 Task: Set the default behaviour for Window Management permission to "Don't allow sites to manage windows on all your displays".
Action: Mouse moved to (1175, 29)
Screenshot: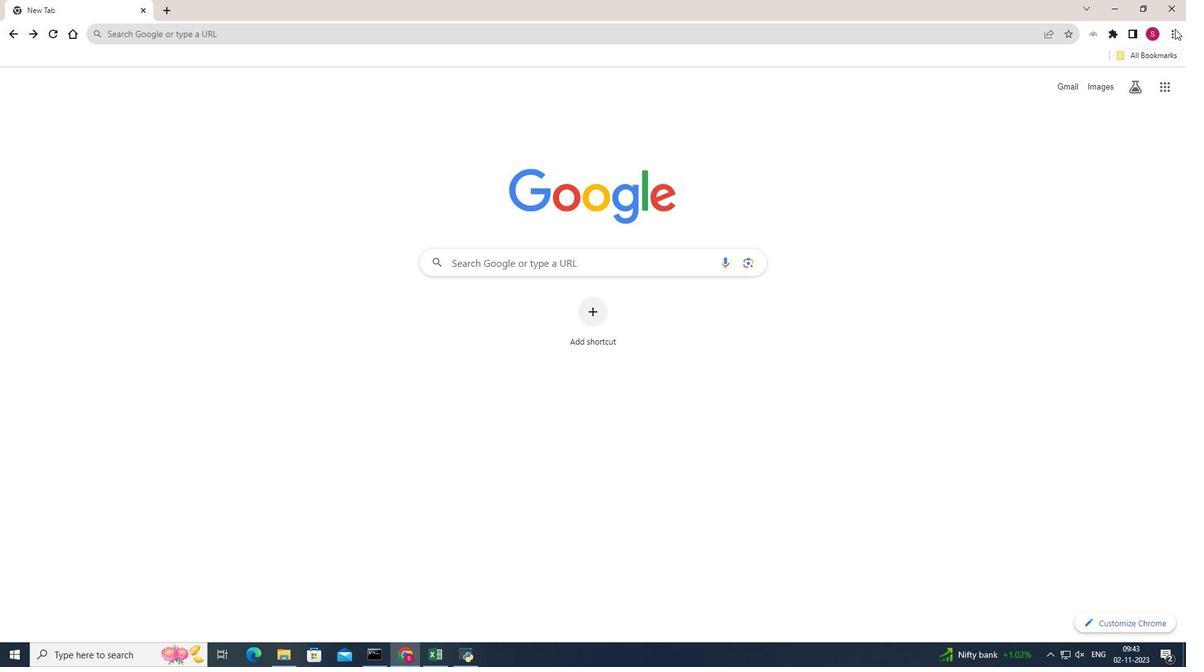
Action: Mouse pressed left at (1175, 29)
Screenshot: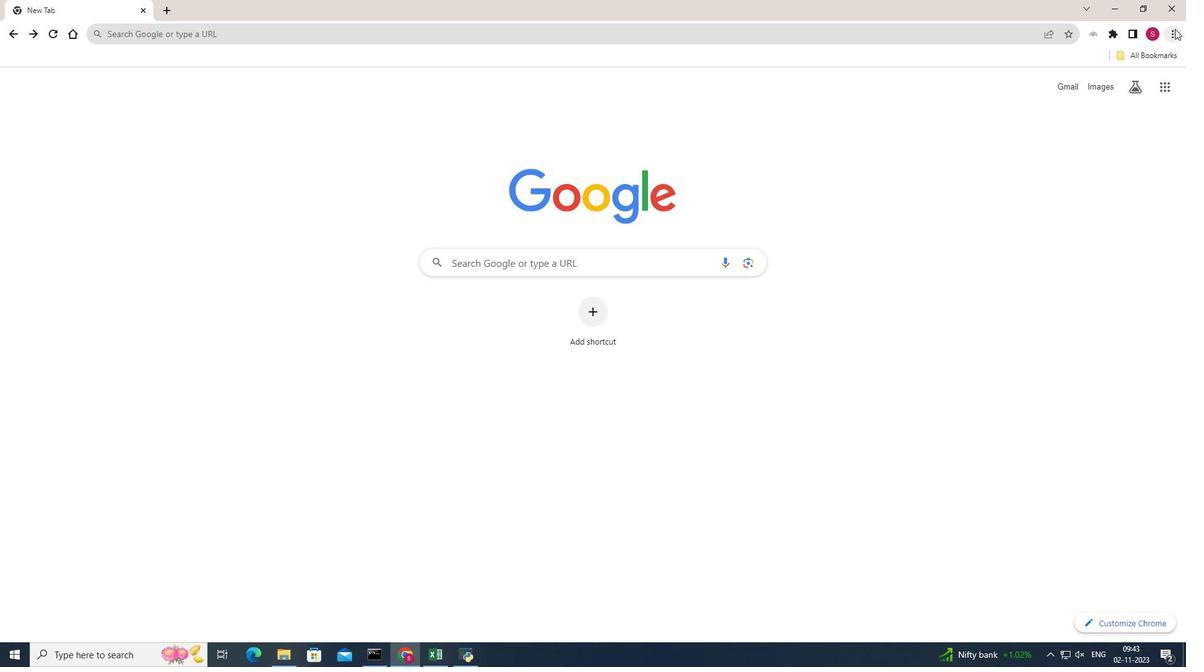 
Action: Mouse moved to (1073, 257)
Screenshot: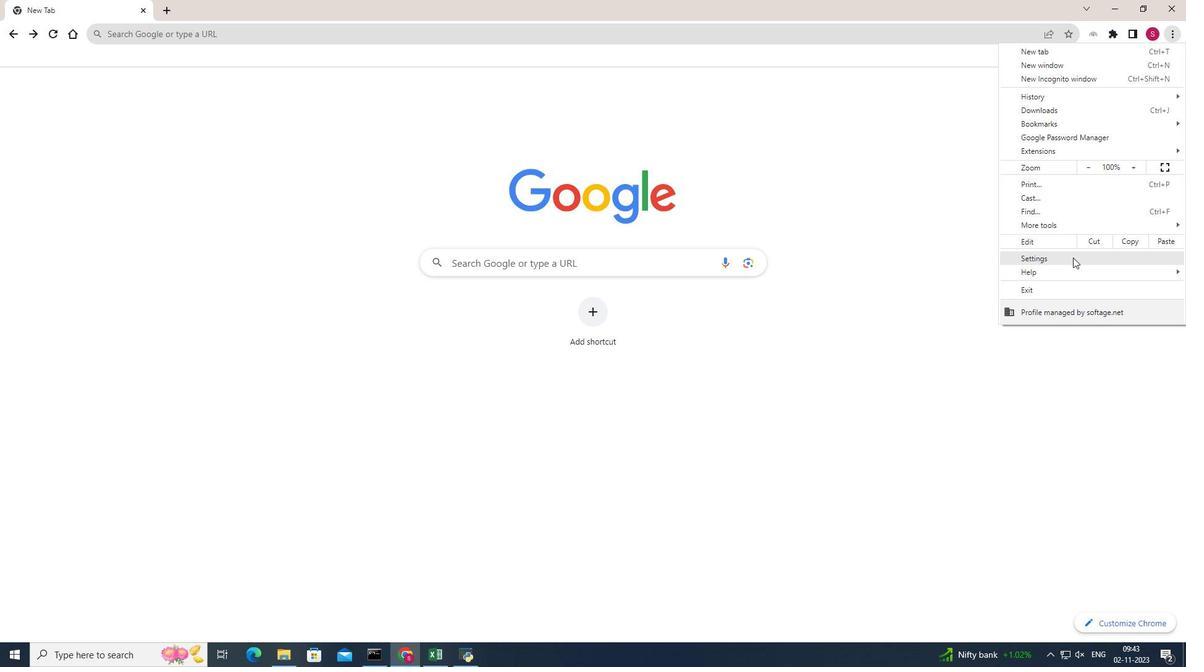 
Action: Mouse pressed left at (1073, 257)
Screenshot: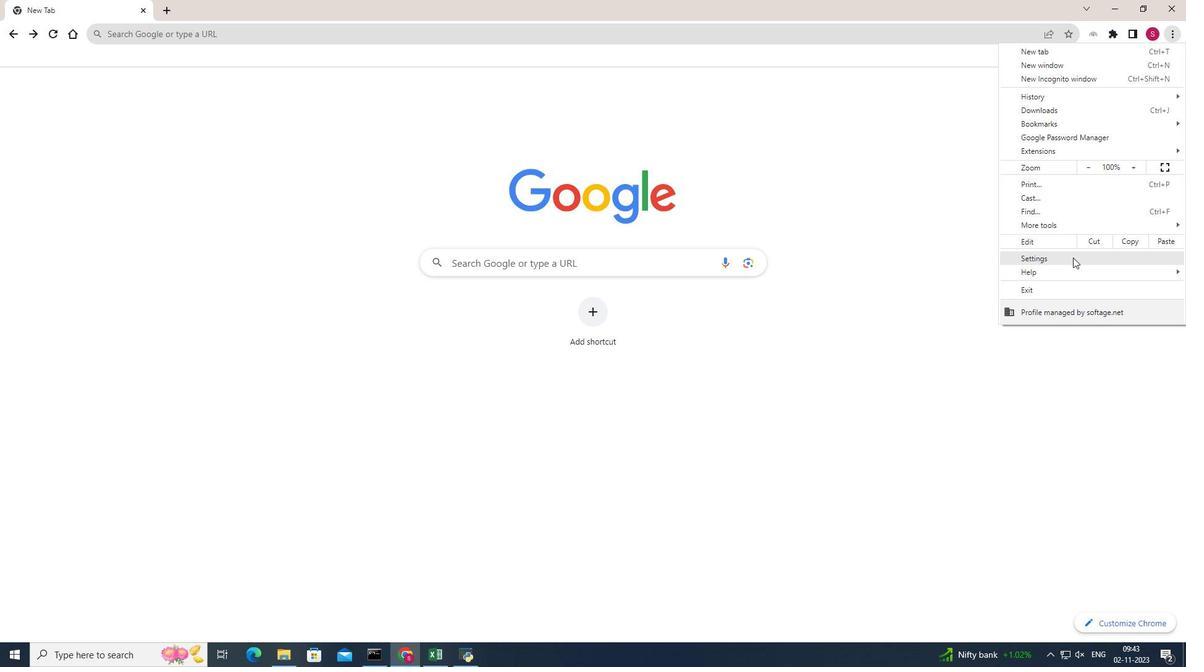 
Action: Mouse moved to (63, 139)
Screenshot: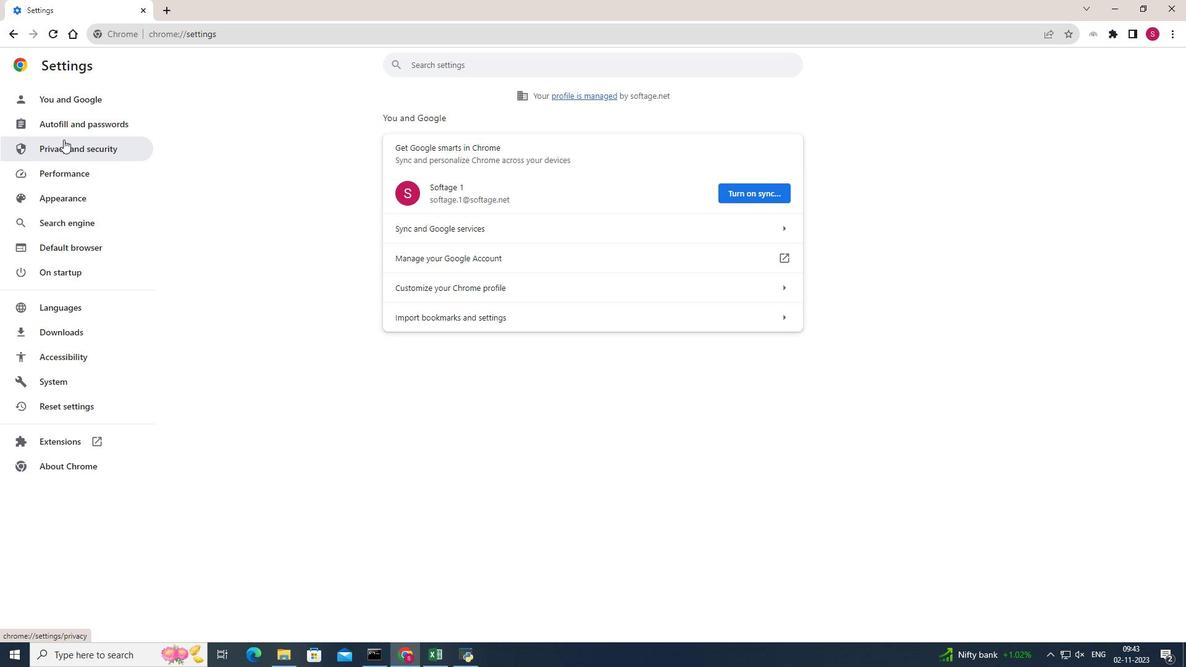 
Action: Mouse pressed left at (63, 139)
Screenshot: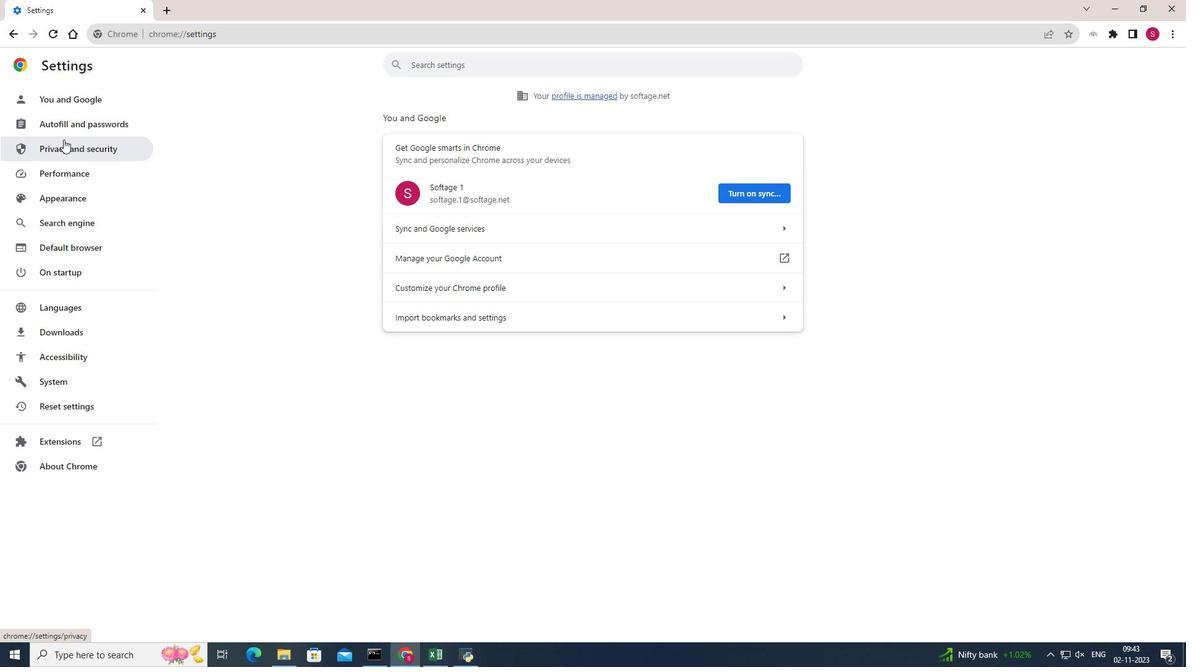 
Action: Mouse moved to (660, 396)
Screenshot: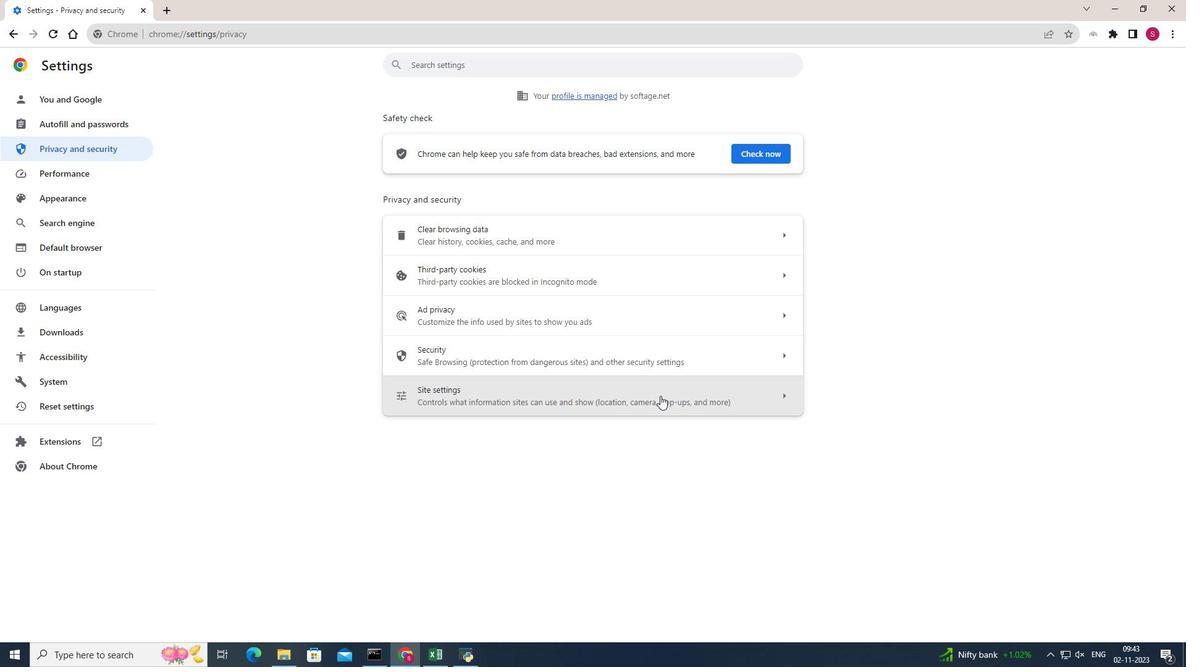 
Action: Mouse pressed left at (660, 396)
Screenshot: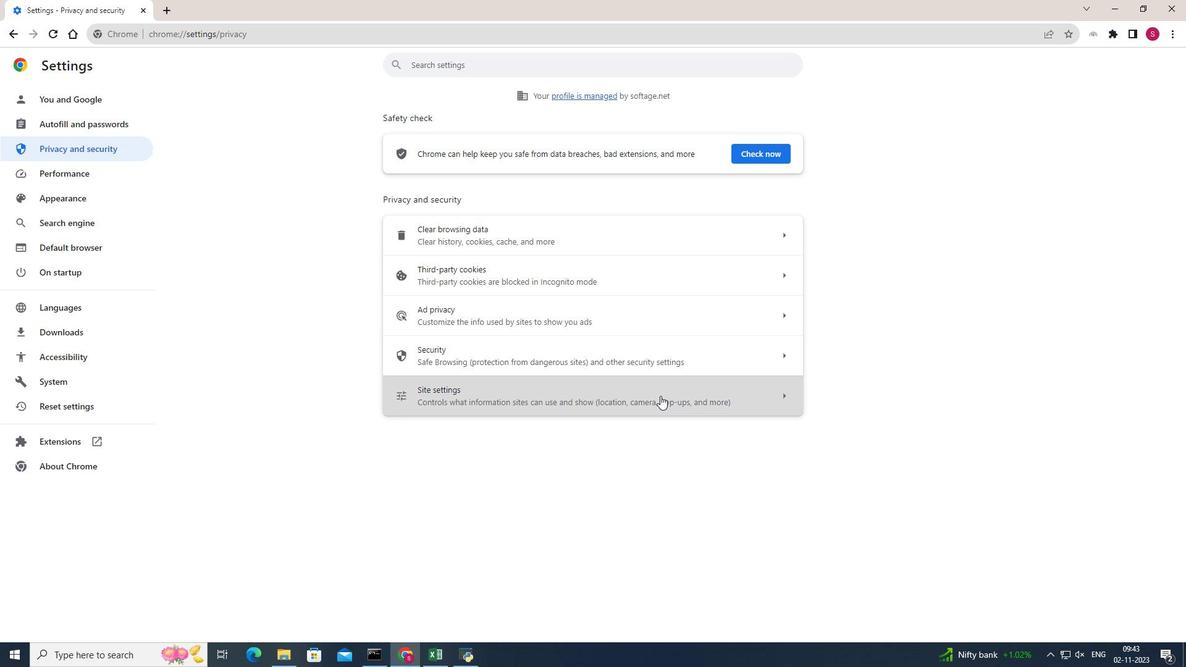 
Action: Mouse scrolled (660, 395) with delta (0, 0)
Screenshot: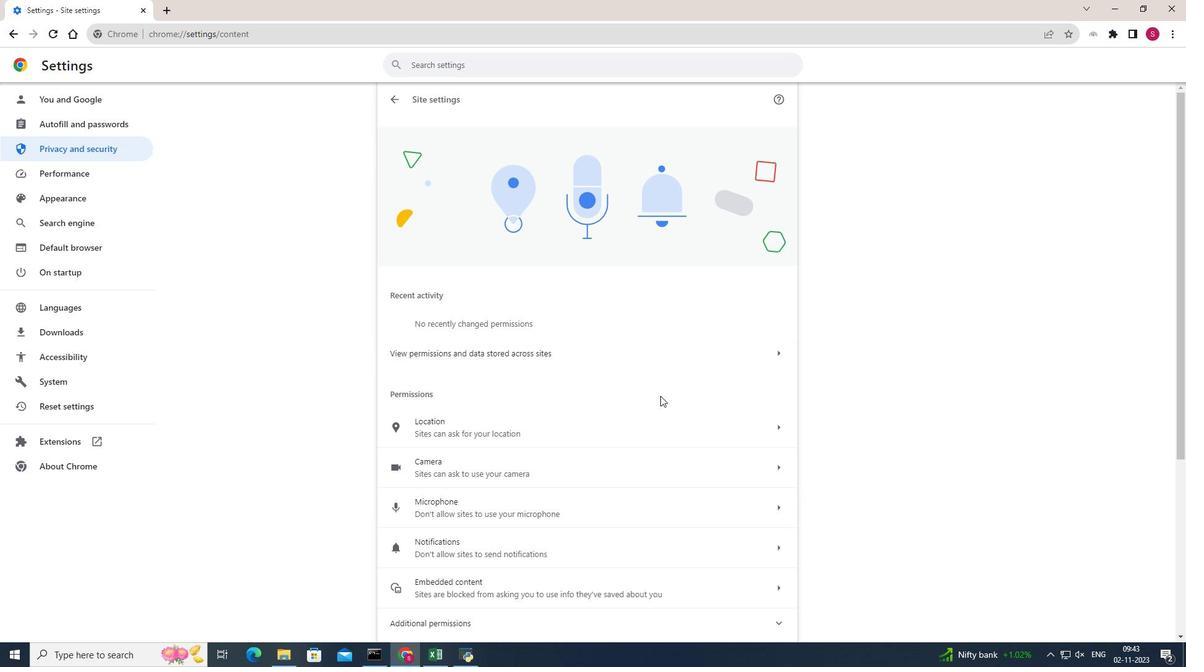 
Action: Mouse scrolled (660, 395) with delta (0, 0)
Screenshot: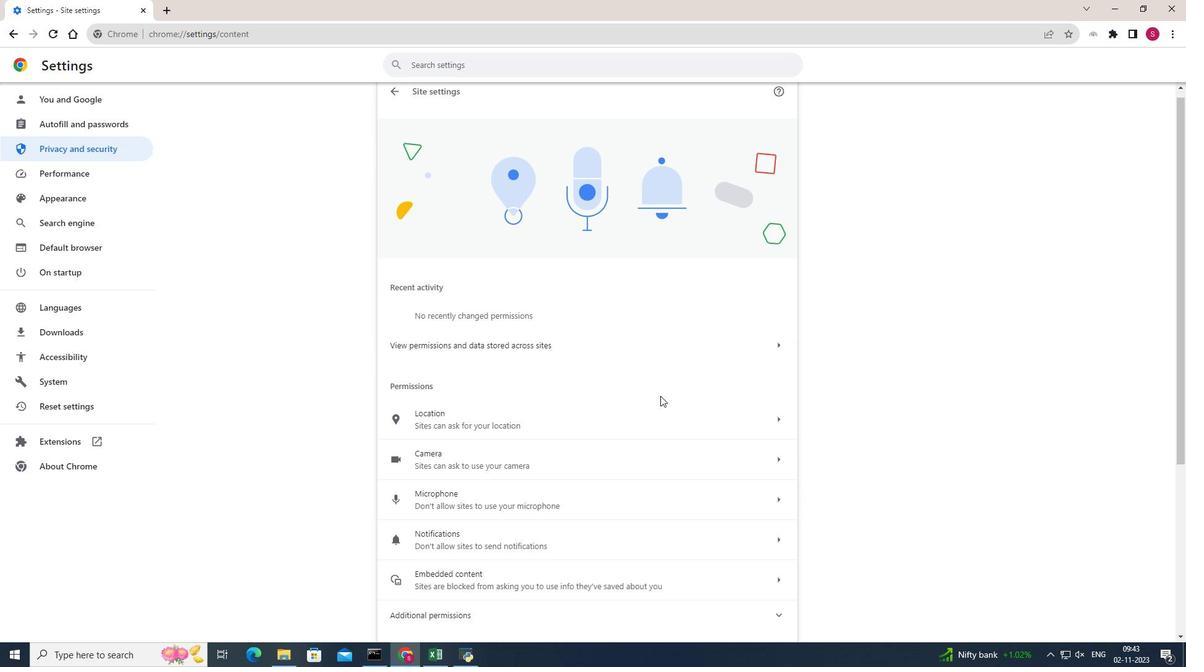 
Action: Mouse scrolled (660, 395) with delta (0, 0)
Screenshot: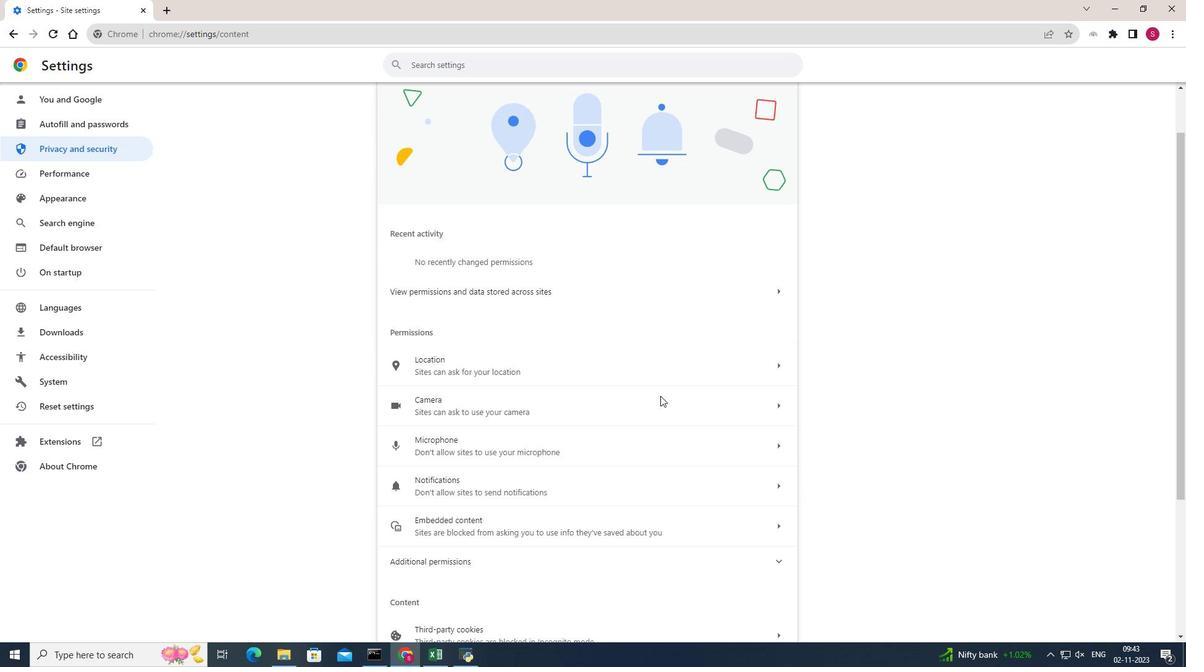 
Action: Mouse scrolled (660, 395) with delta (0, 0)
Screenshot: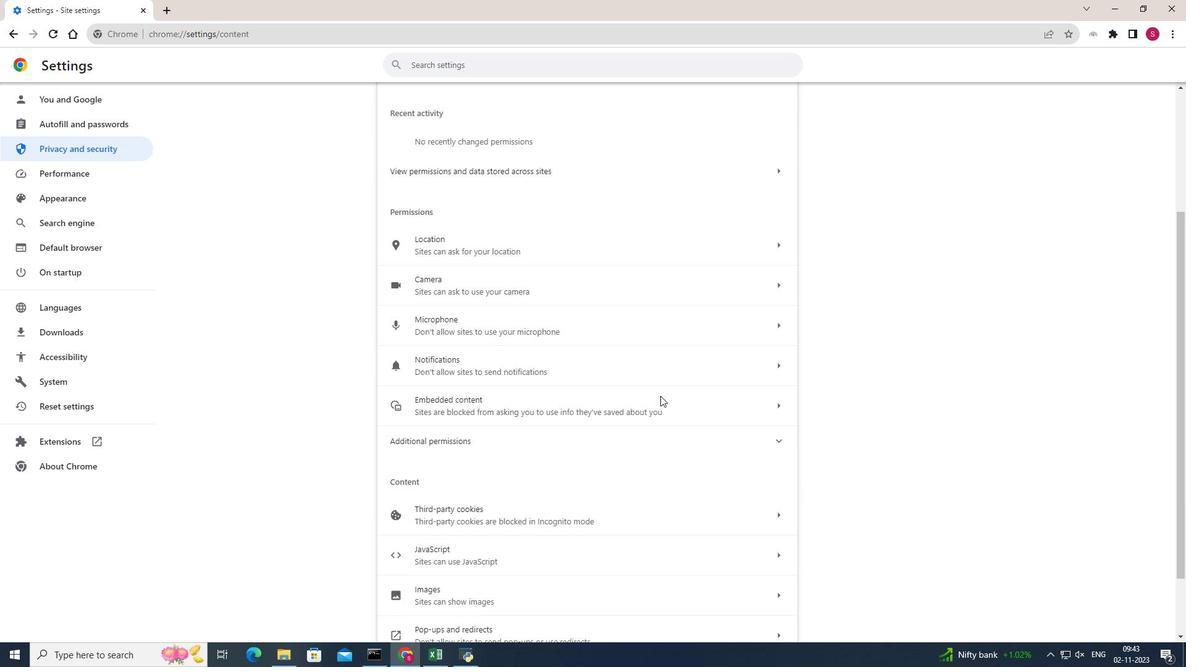 
Action: Mouse moved to (456, 381)
Screenshot: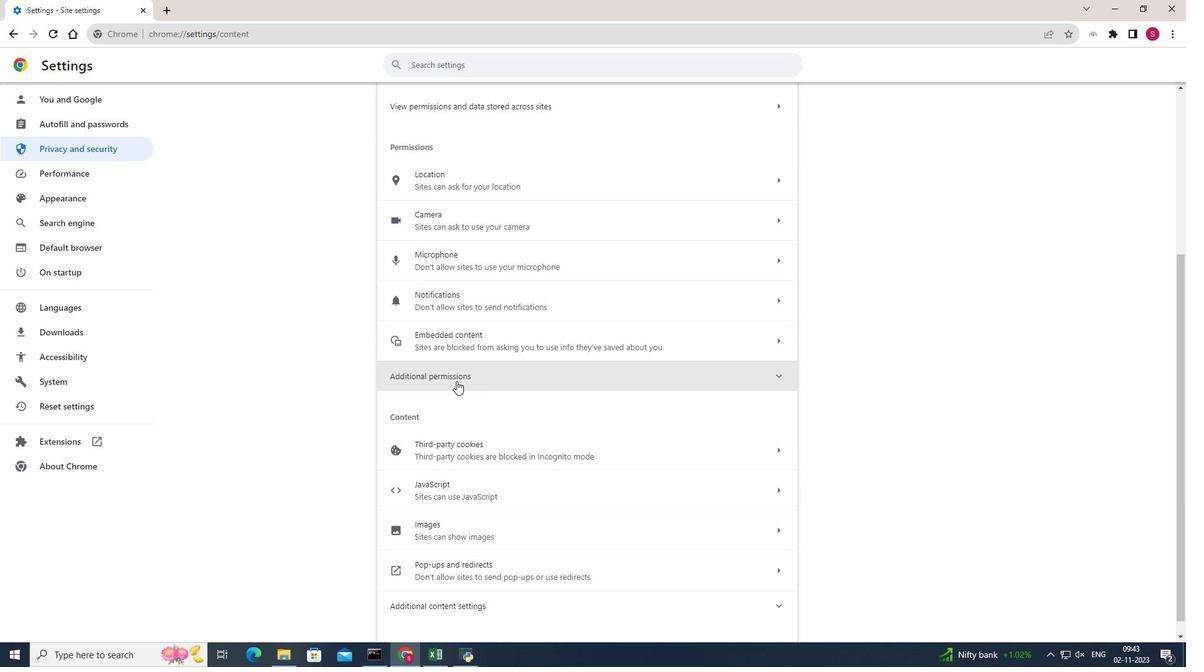 
Action: Mouse pressed left at (456, 381)
Screenshot: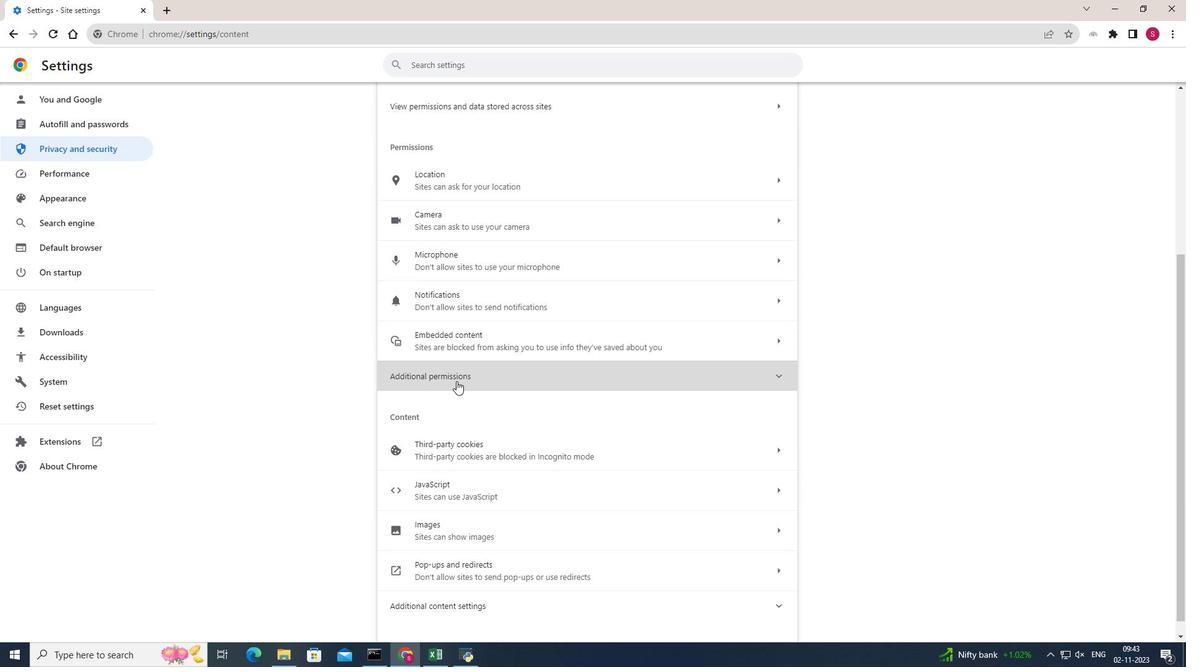 
Action: Mouse moved to (524, 371)
Screenshot: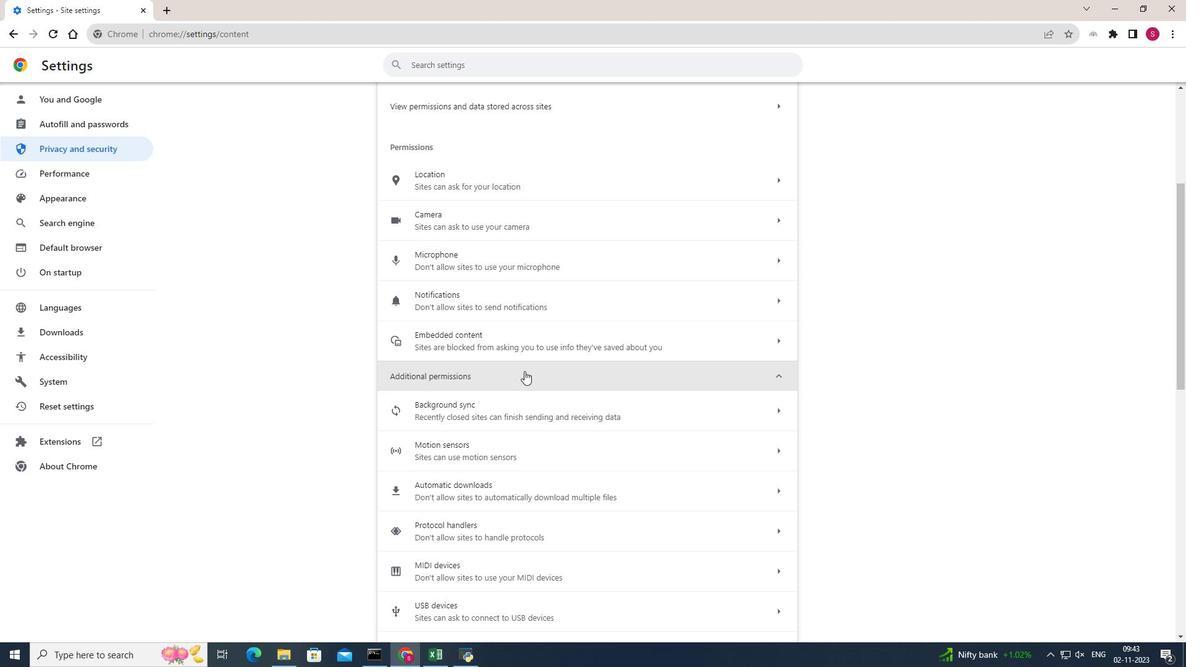 
Action: Mouse scrolled (524, 370) with delta (0, 0)
Screenshot: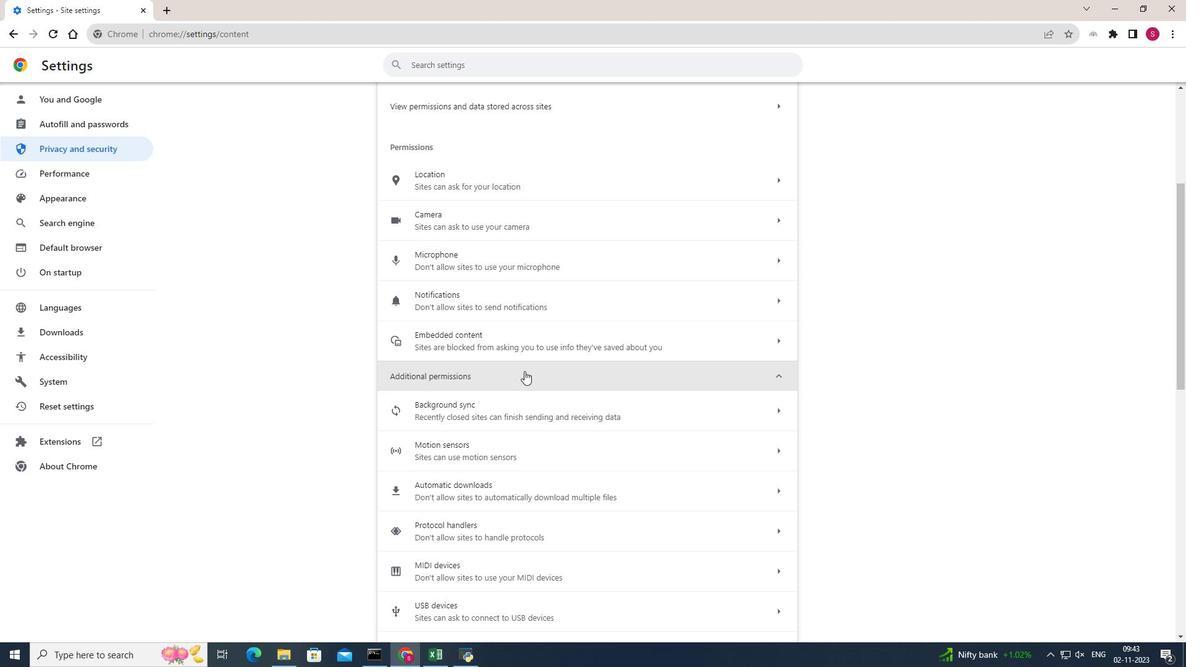 
Action: Mouse moved to (527, 371)
Screenshot: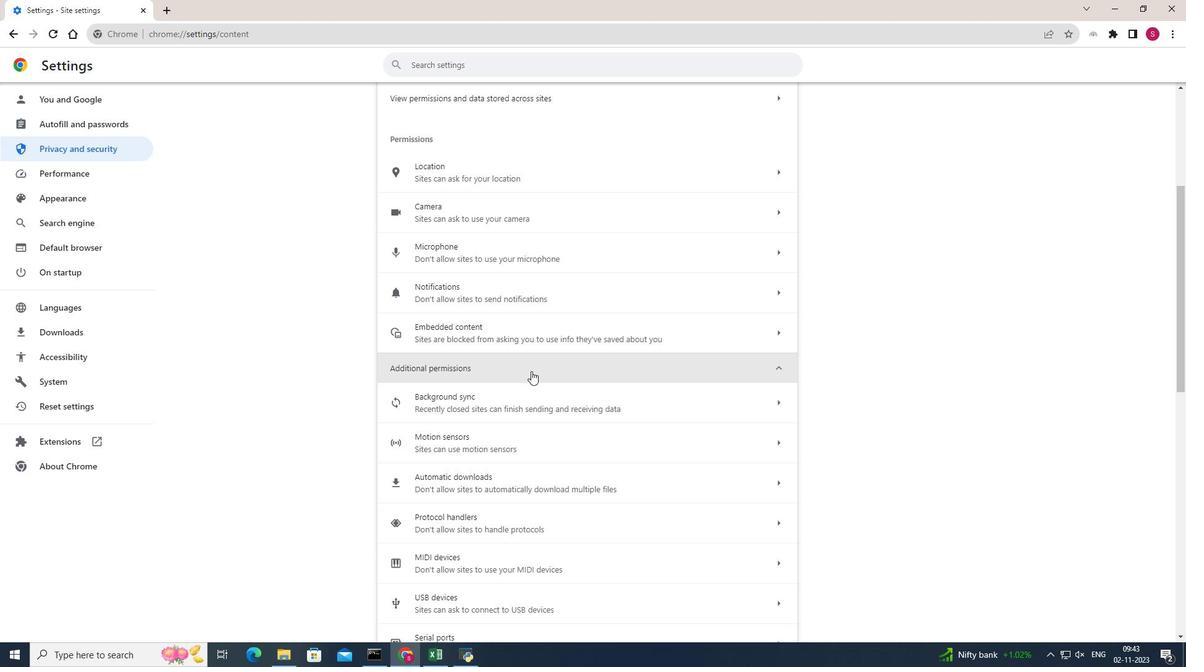 
Action: Mouse scrolled (527, 370) with delta (0, 0)
Screenshot: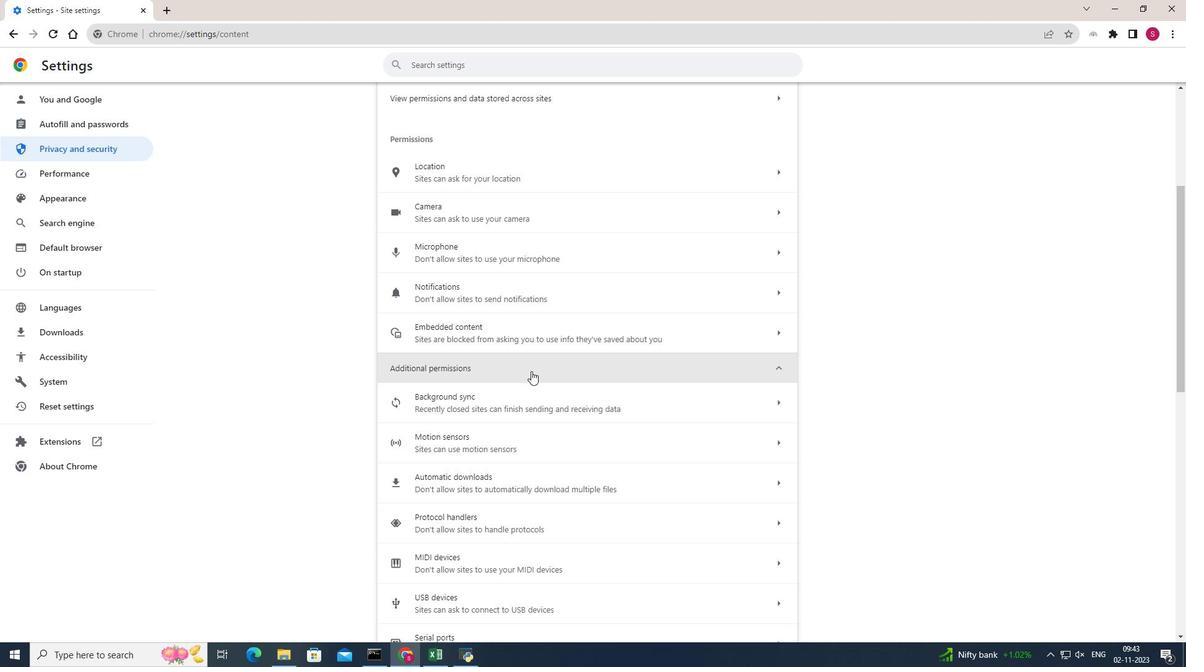 
Action: Mouse moved to (530, 371)
Screenshot: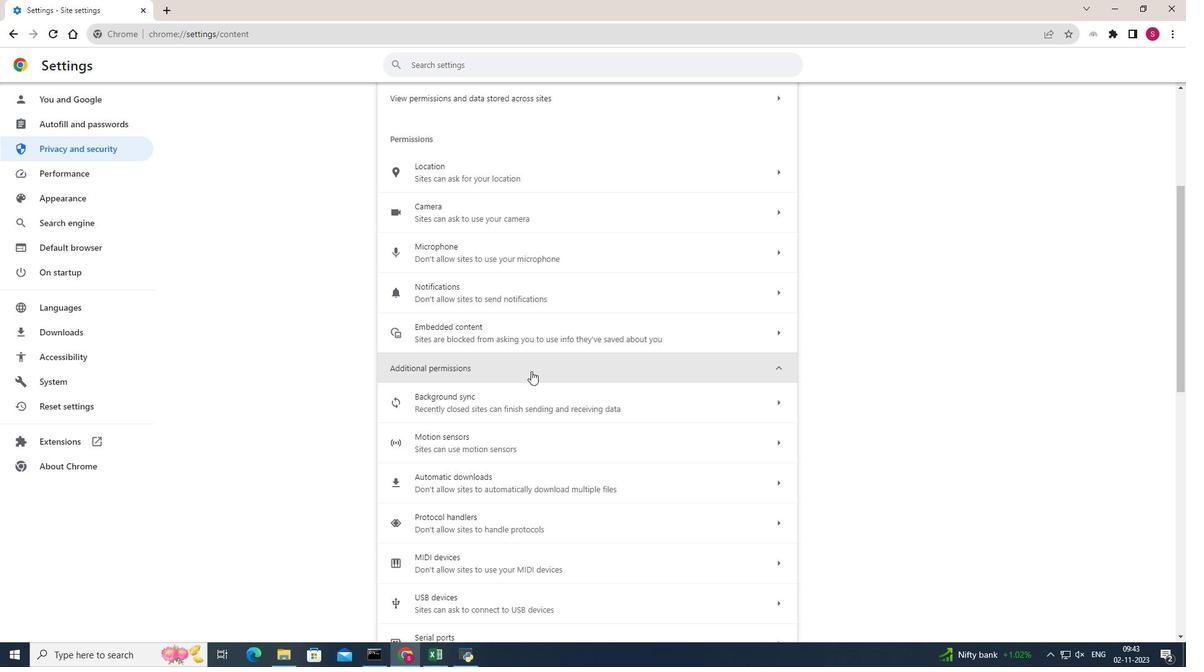 
Action: Mouse scrolled (530, 370) with delta (0, 0)
Screenshot: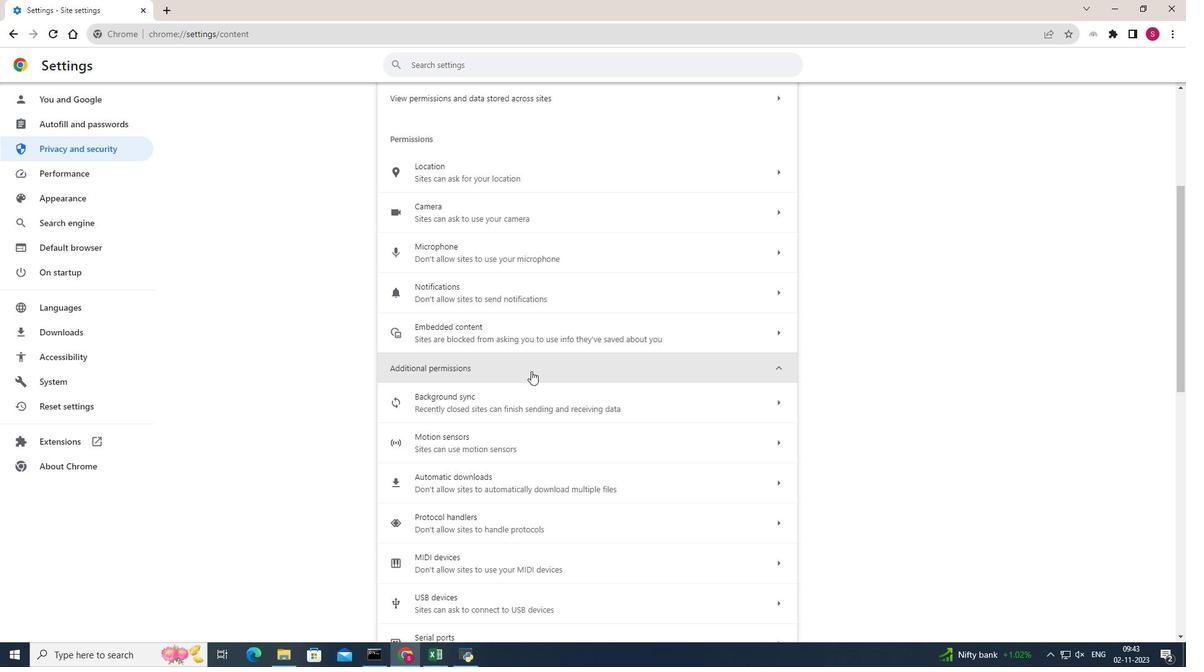 
Action: Mouse moved to (531, 371)
Screenshot: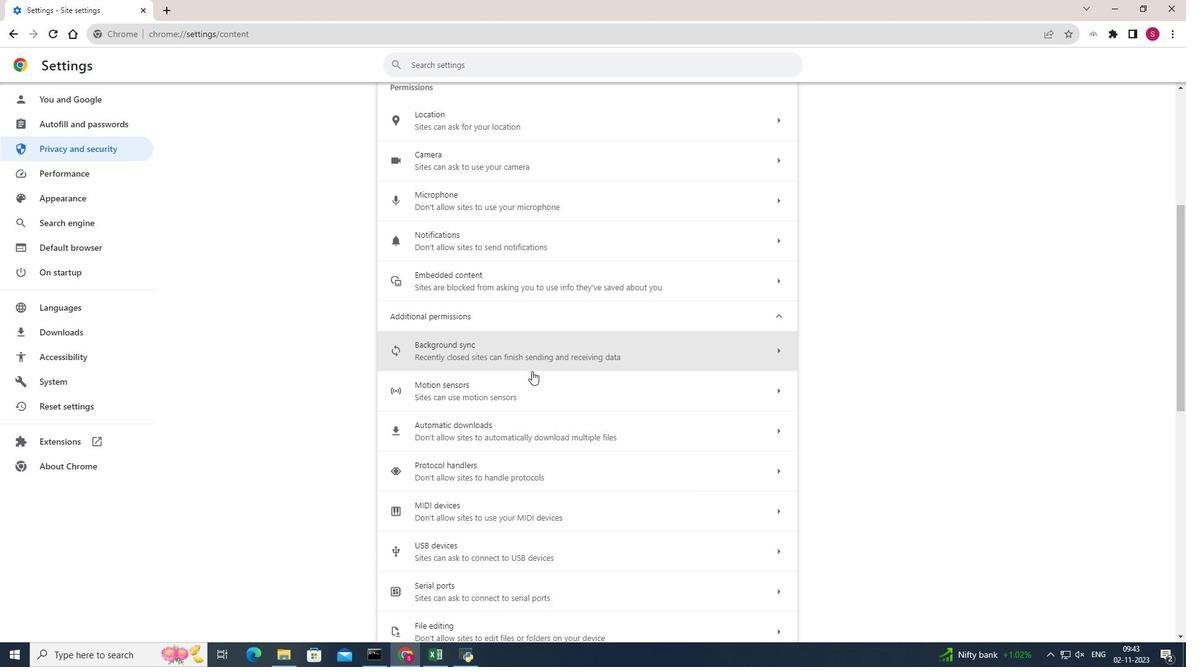 
Action: Mouse scrolled (531, 370) with delta (0, 0)
Screenshot: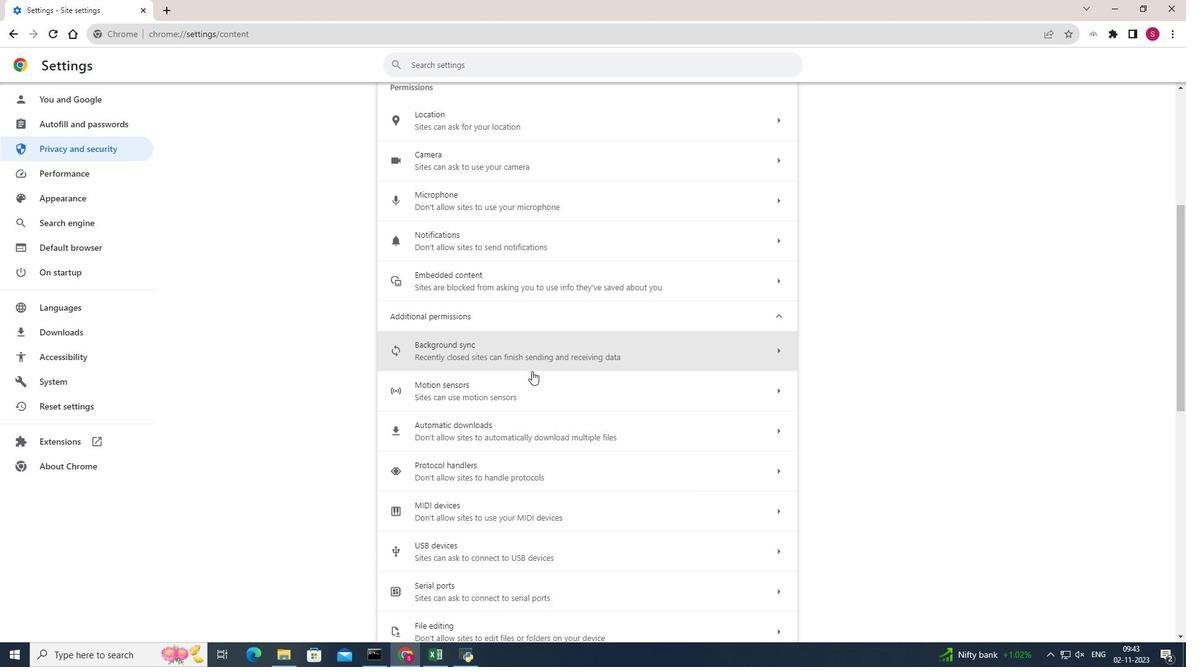 
Action: Mouse moved to (532, 371)
Screenshot: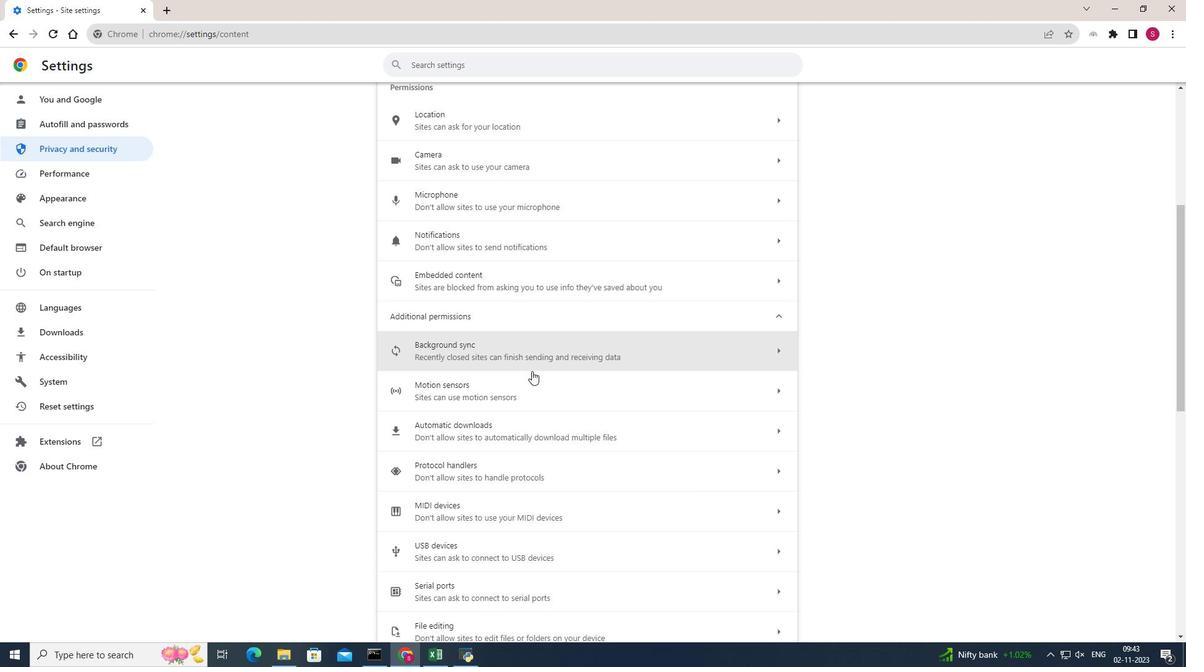 
Action: Mouse scrolled (532, 370) with delta (0, 0)
Screenshot: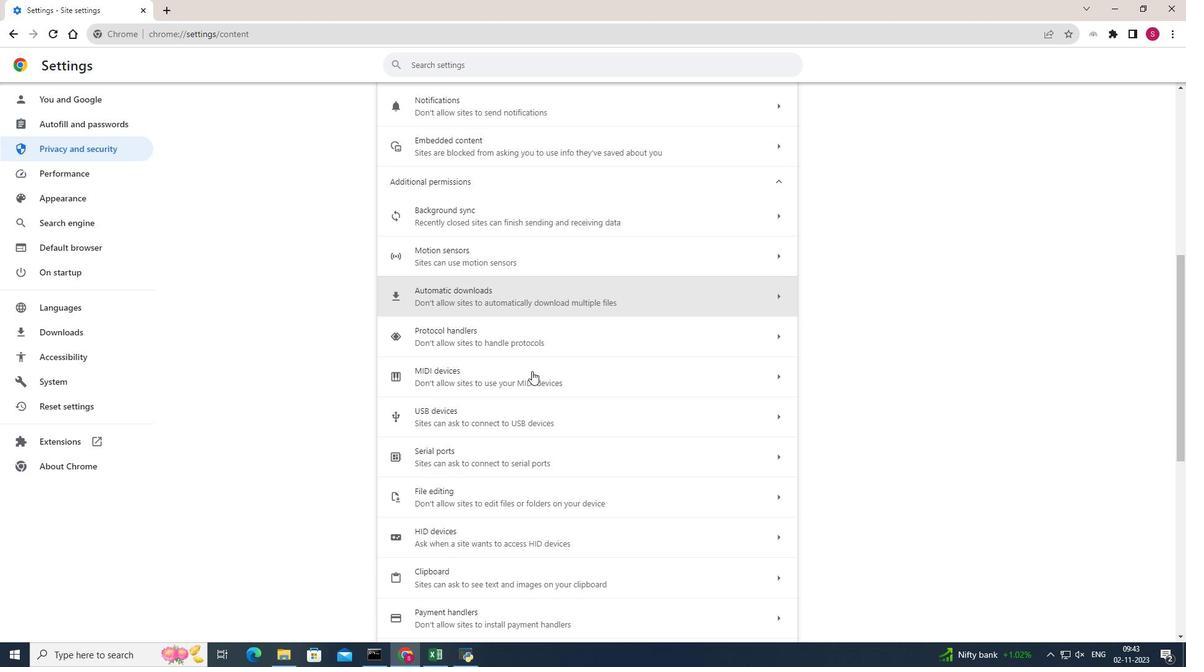 
Action: Mouse scrolled (532, 370) with delta (0, 0)
Screenshot: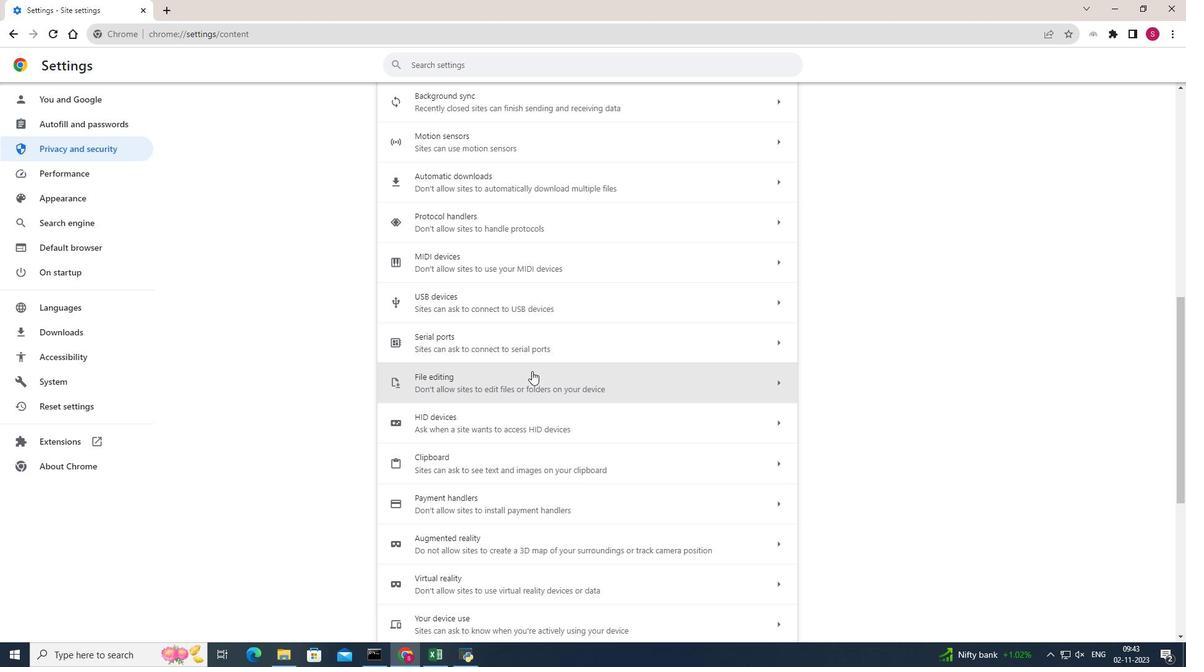 
Action: Mouse scrolled (532, 370) with delta (0, 0)
Screenshot: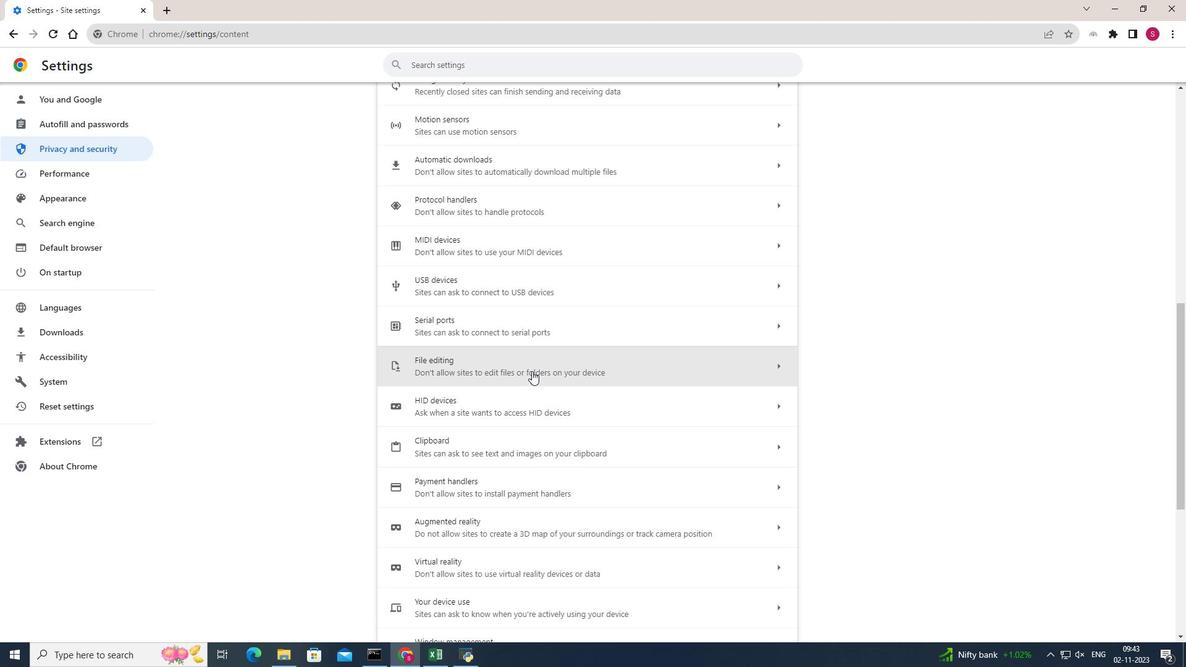 
Action: Mouse scrolled (532, 370) with delta (0, 0)
Screenshot: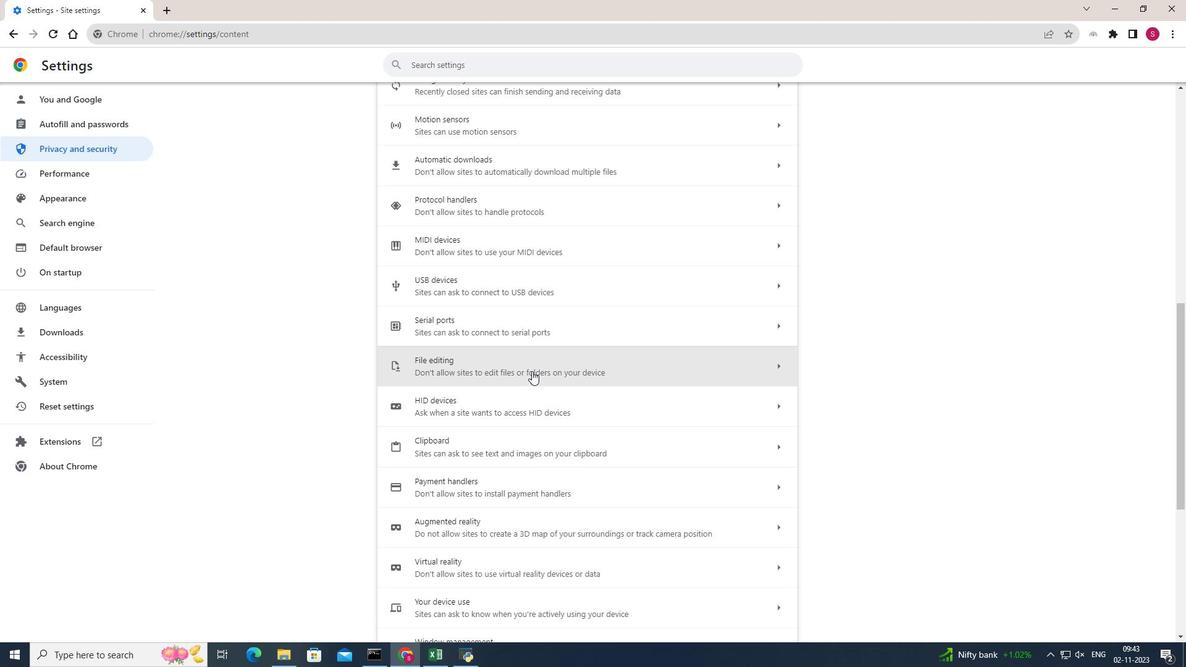 
Action: Mouse scrolled (532, 370) with delta (0, 0)
Screenshot: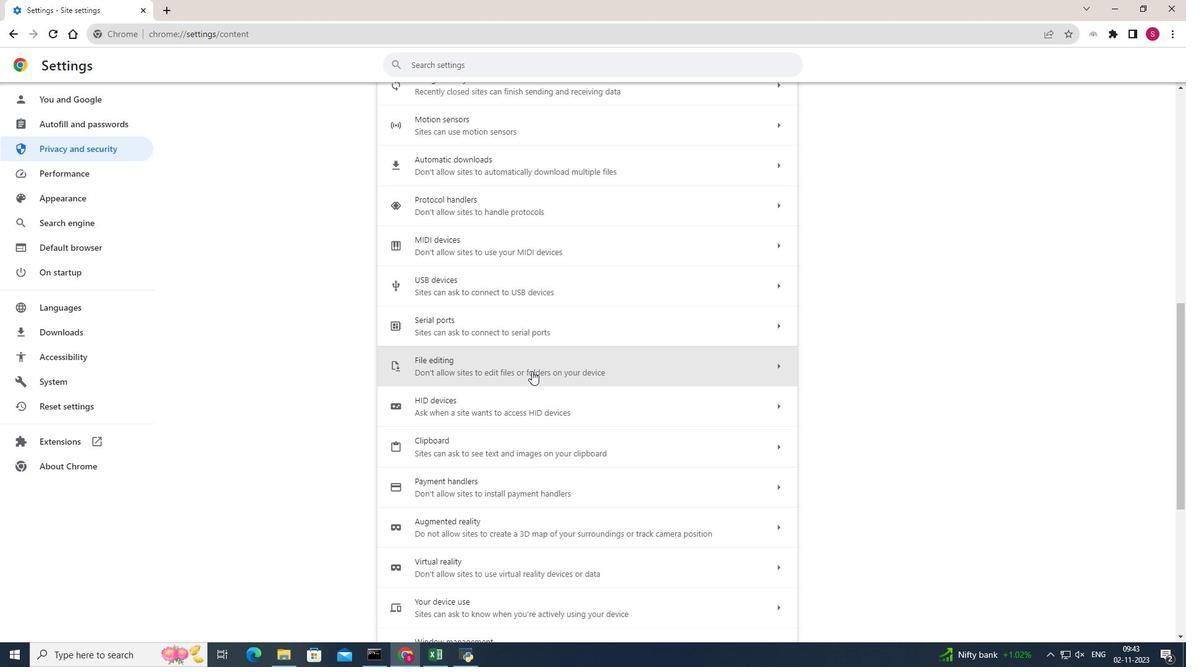 
Action: Mouse scrolled (532, 370) with delta (0, 0)
Screenshot: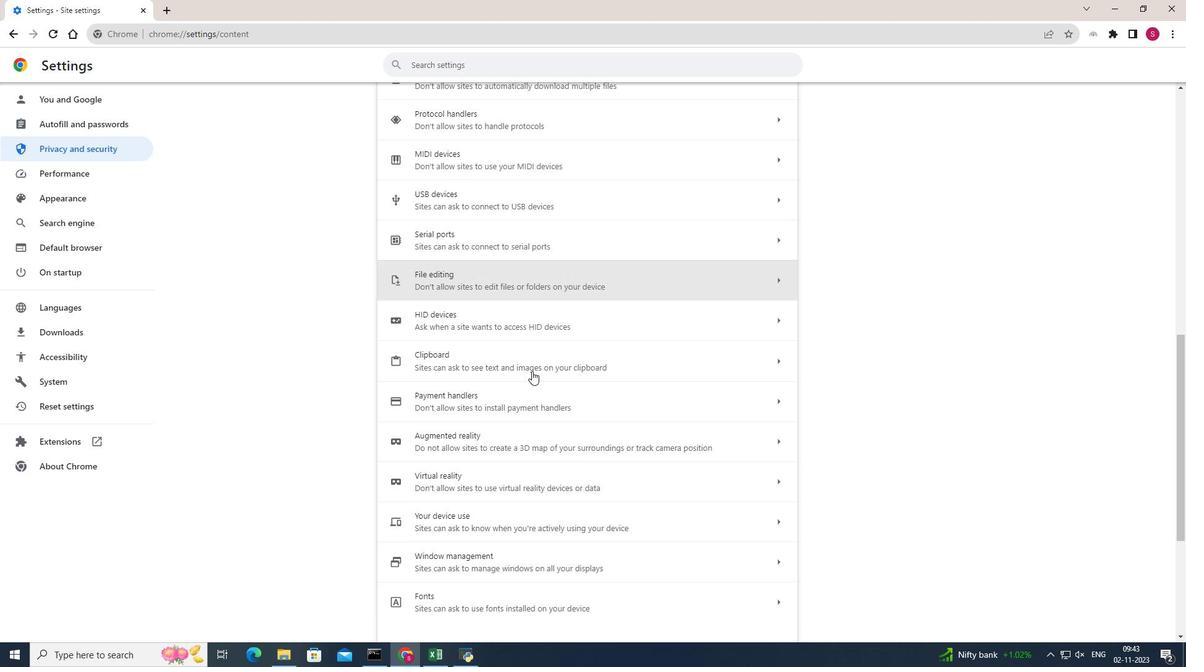 
Action: Mouse moved to (522, 362)
Screenshot: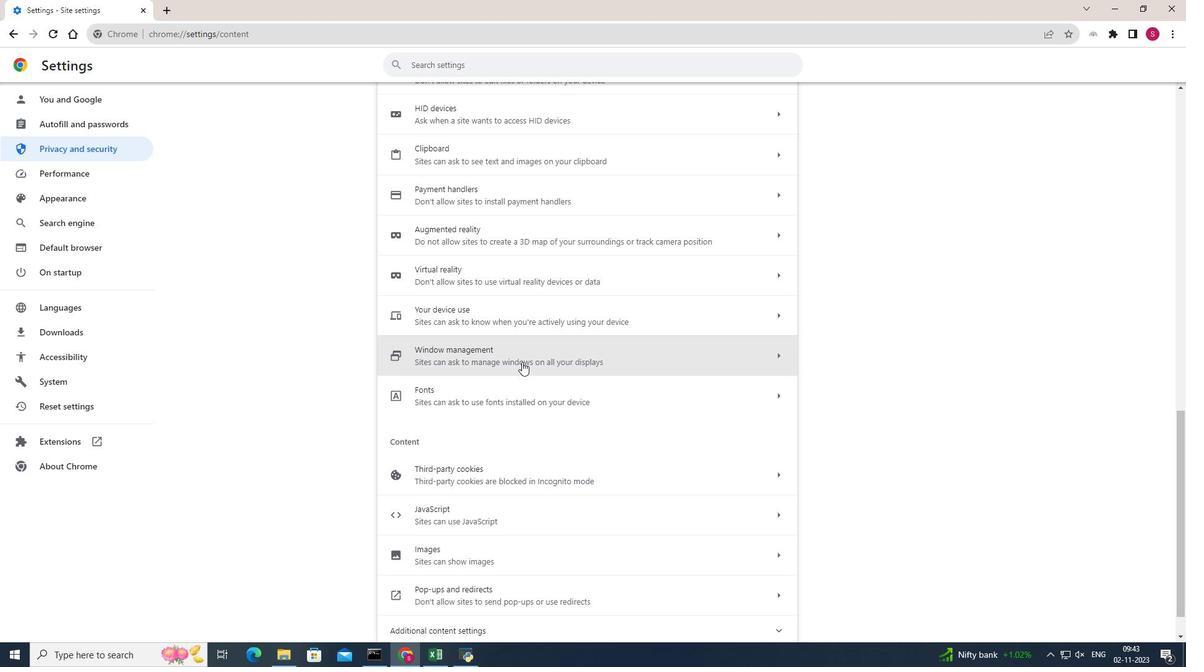 
Action: Mouse pressed left at (522, 362)
Screenshot: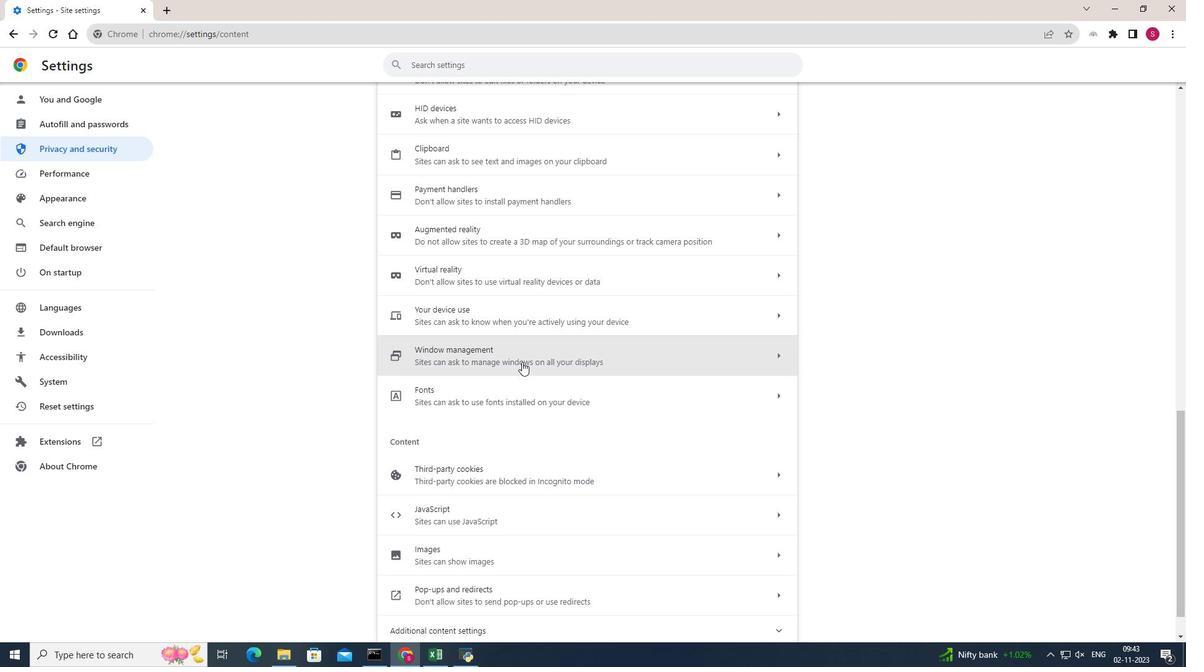 
Action: Mouse pressed left at (522, 362)
Screenshot: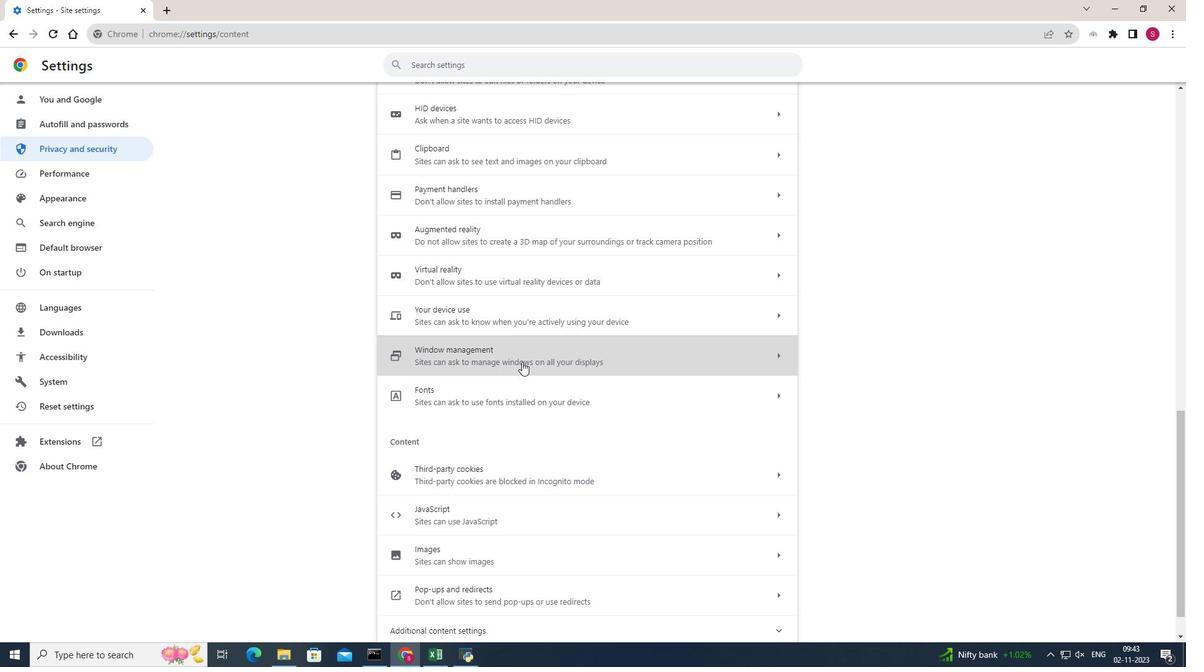 
Action: Mouse moved to (400, 254)
Screenshot: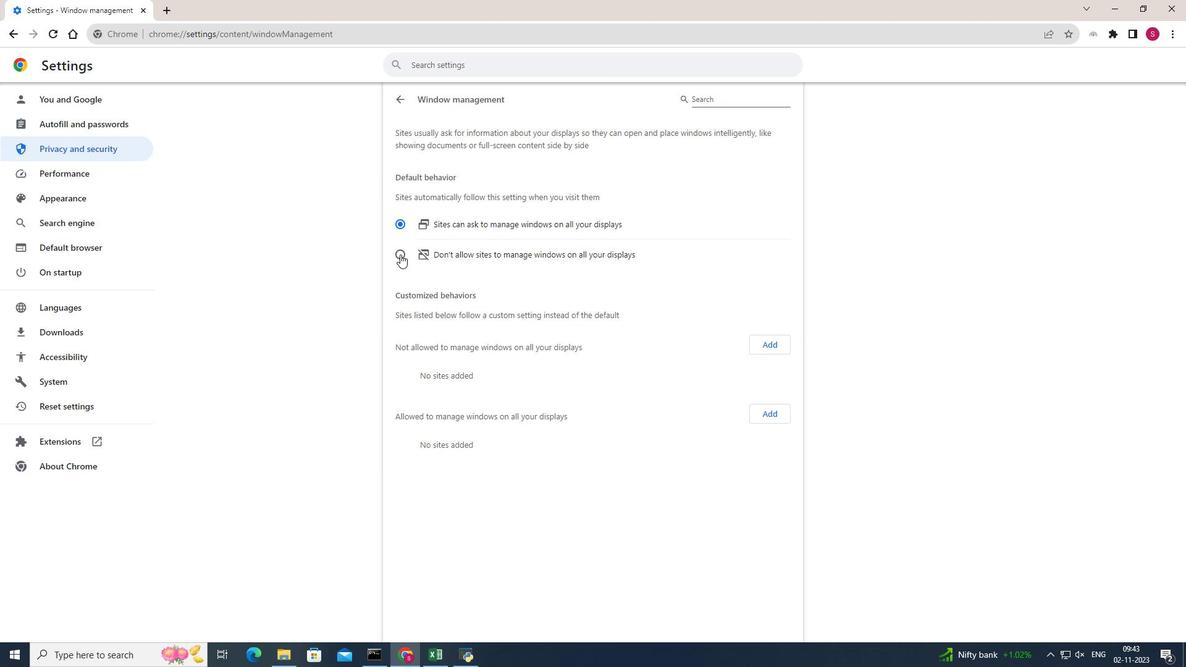 
Action: Mouse pressed left at (400, 254)
Screenshot: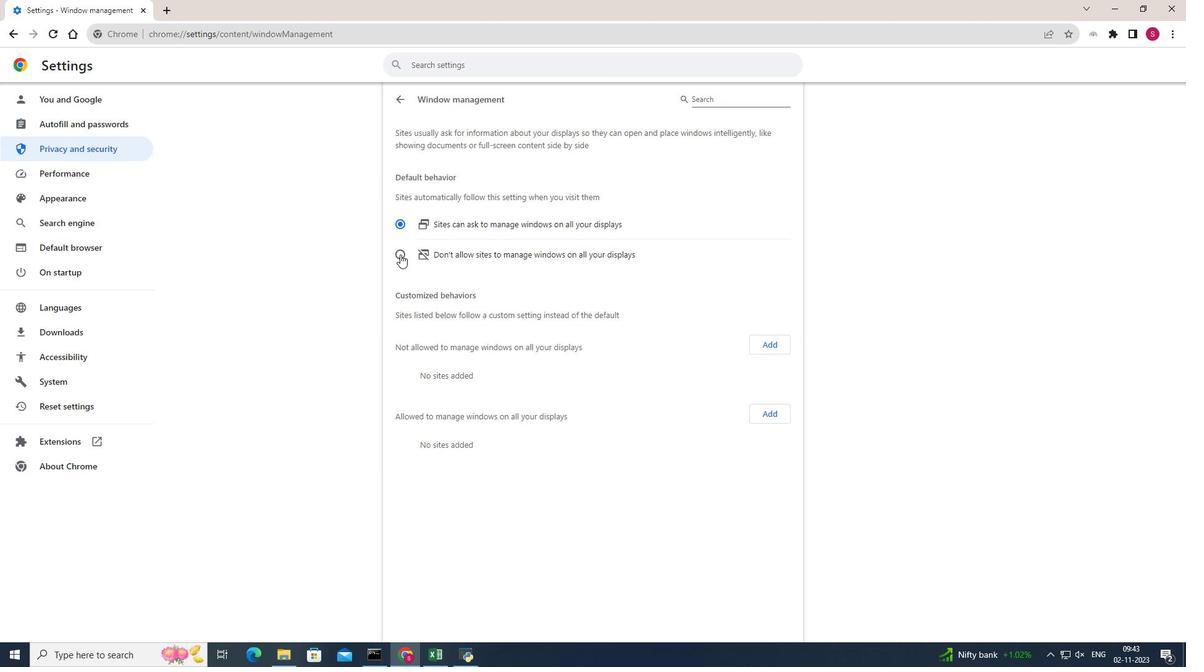 
Action: Mouse moved to (763, 269)
Screenshot: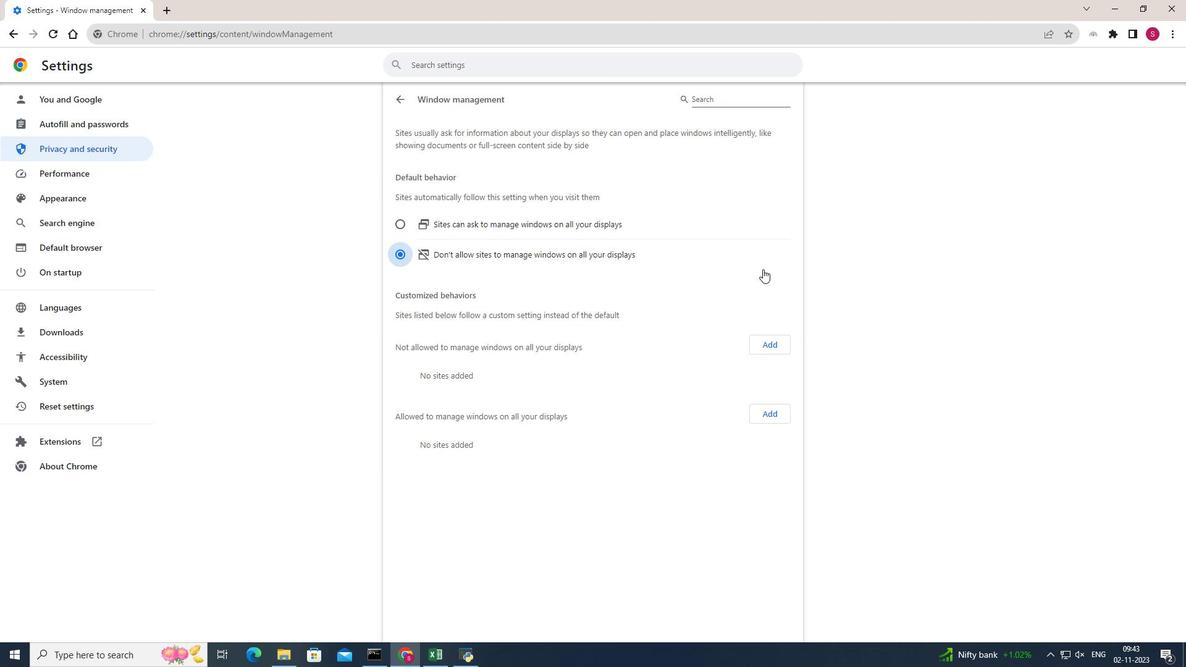 
